 Task: Sort the properties by price.
Action: Mouse moved to (341, 350)
Screenshot: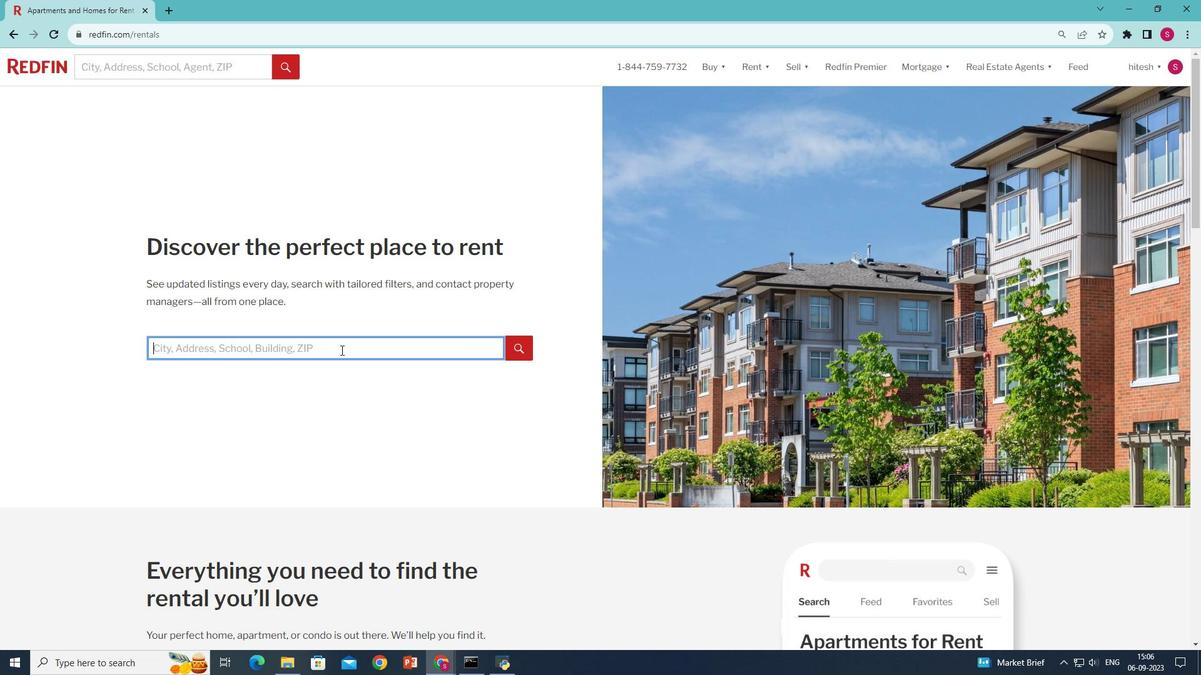 
Action: Mouse pressed left at (341, 350)
Screenshot: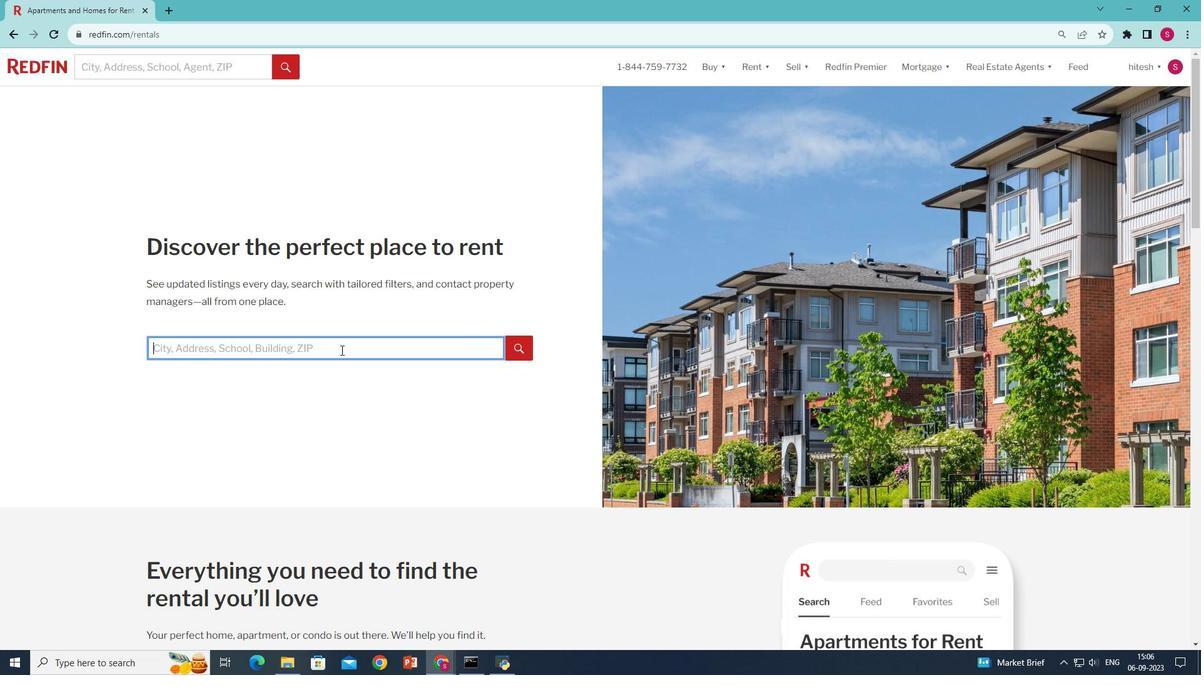 
Action: Key pressed <Key.shift><Key.shift><Key.shift><Key.shift><Key.shift><Key.shift><Key.shift><Key.shift><Key.shift><Key.shift><Key.shift><Key.shift><Key.shift><Key.shift><Key.shift><Key.shift>NE<Key.backspace>ew<Key.space><Key.shift><Key.shift><Key.shift>York,<Key.caps_lock>NY,USA<Key.enter>
Screenshot: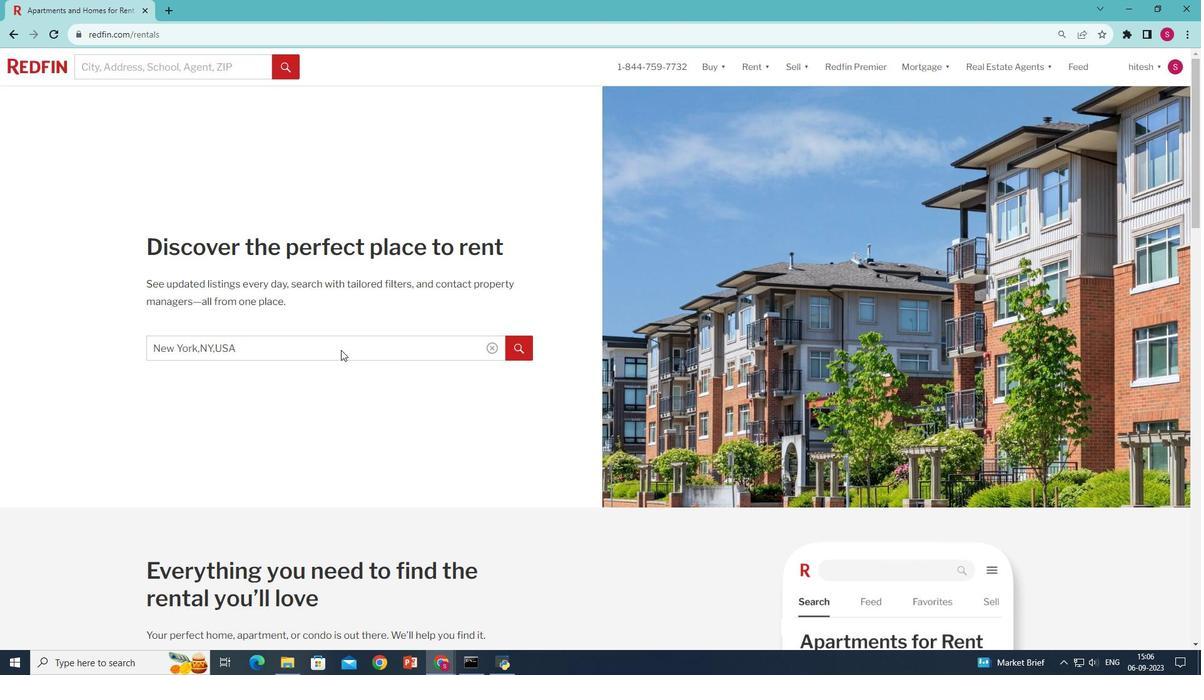 
Action: Mouse moved to (232, 185)
Screenshot: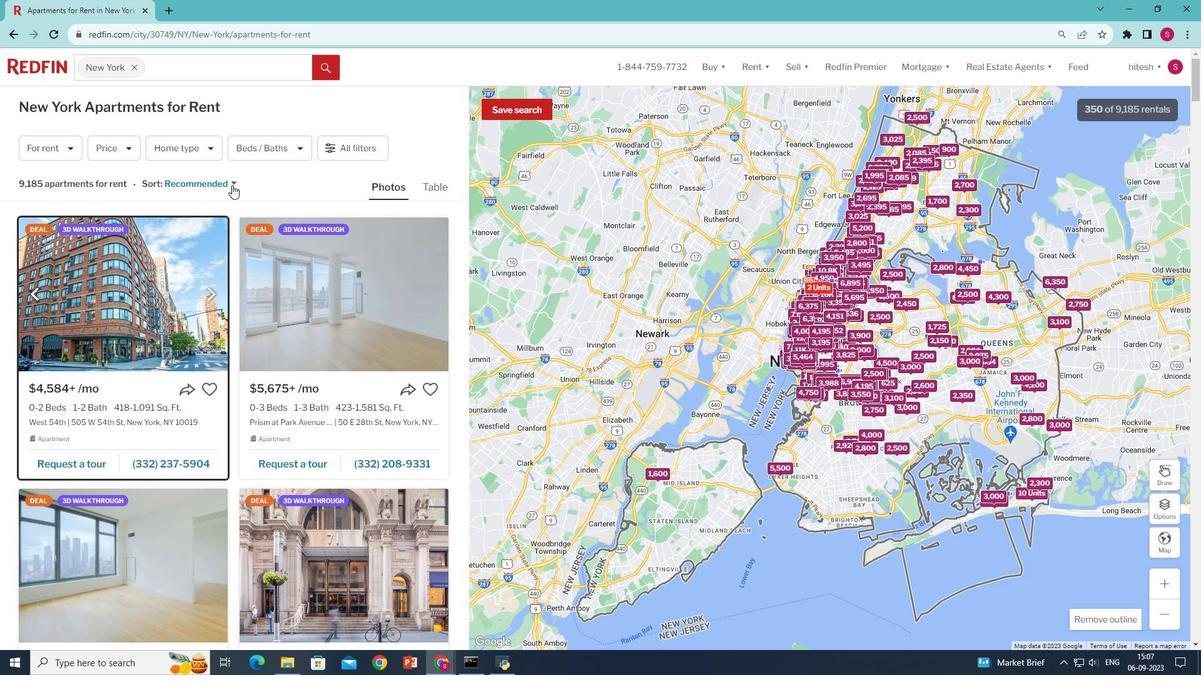 
Action: Mouse pressed left at (232, 185)
Screenshot: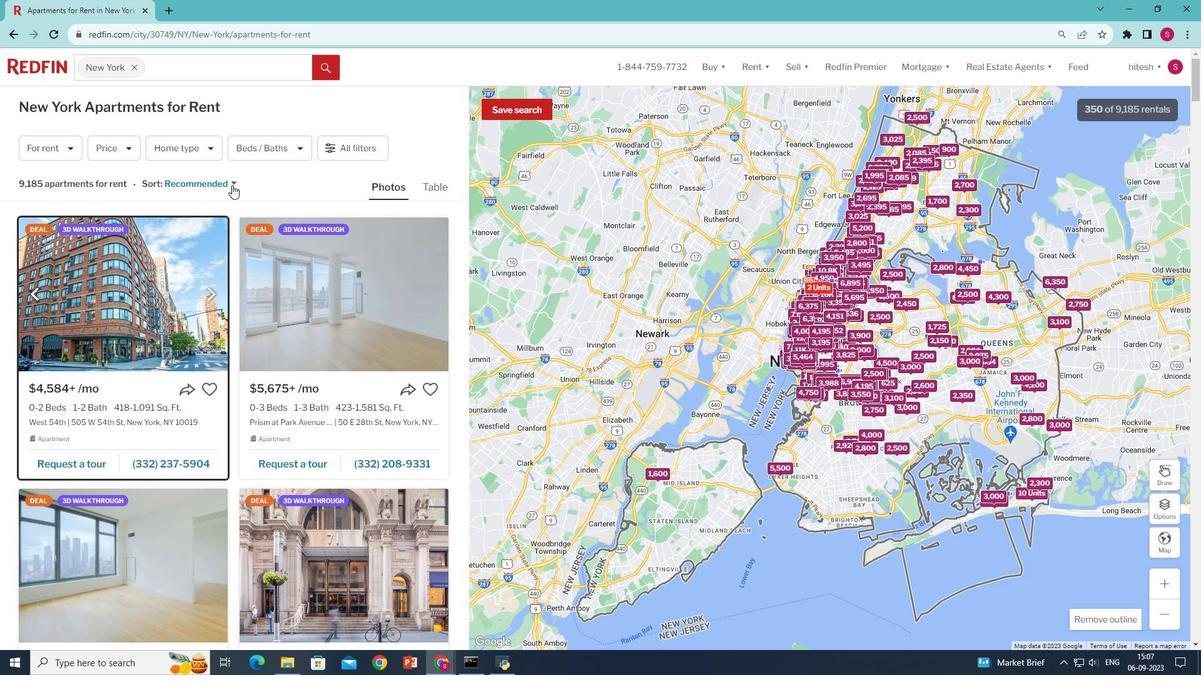 
Action: Mouse moved to (185, 266)
Screenshot: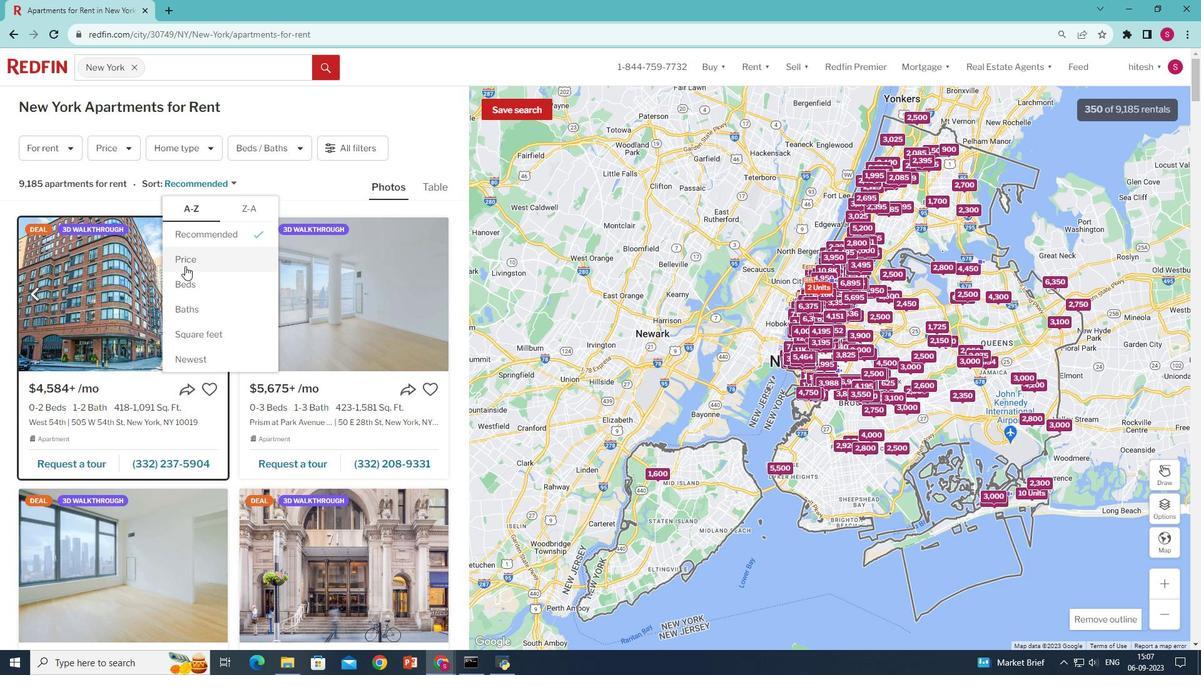 
Action: Mouse pressed left at (185, 266)
Screenshot: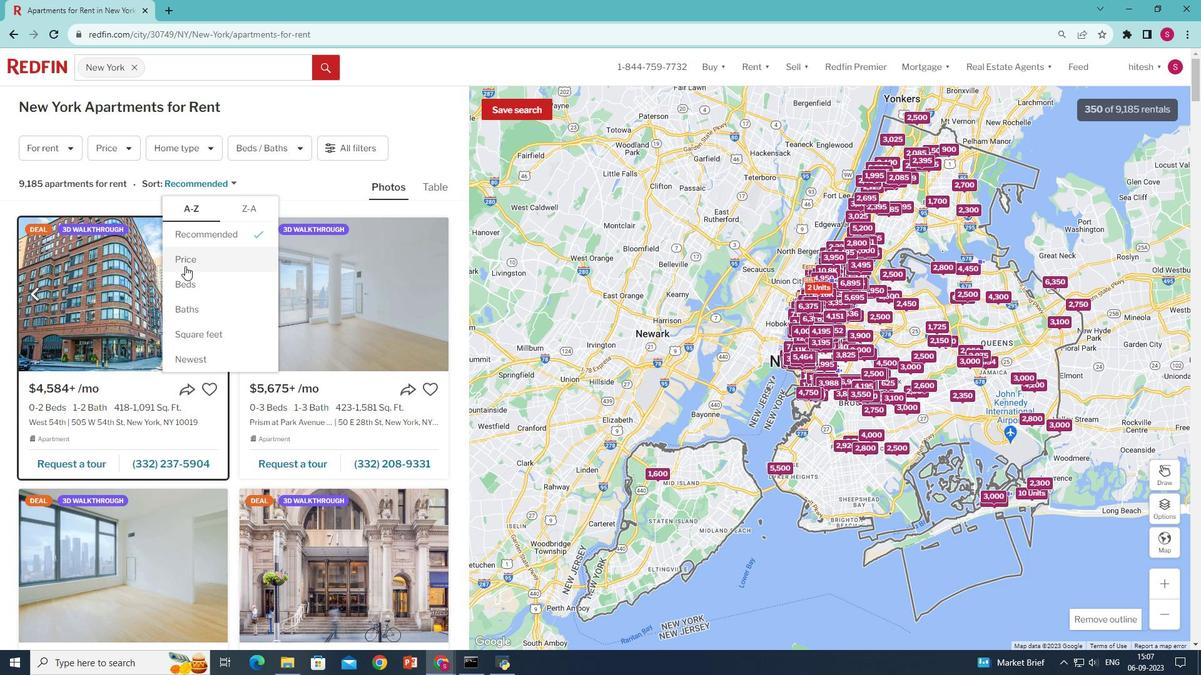 
Action: Mouse scrolled (185, 265) with delta (0, 0)
Screenshot: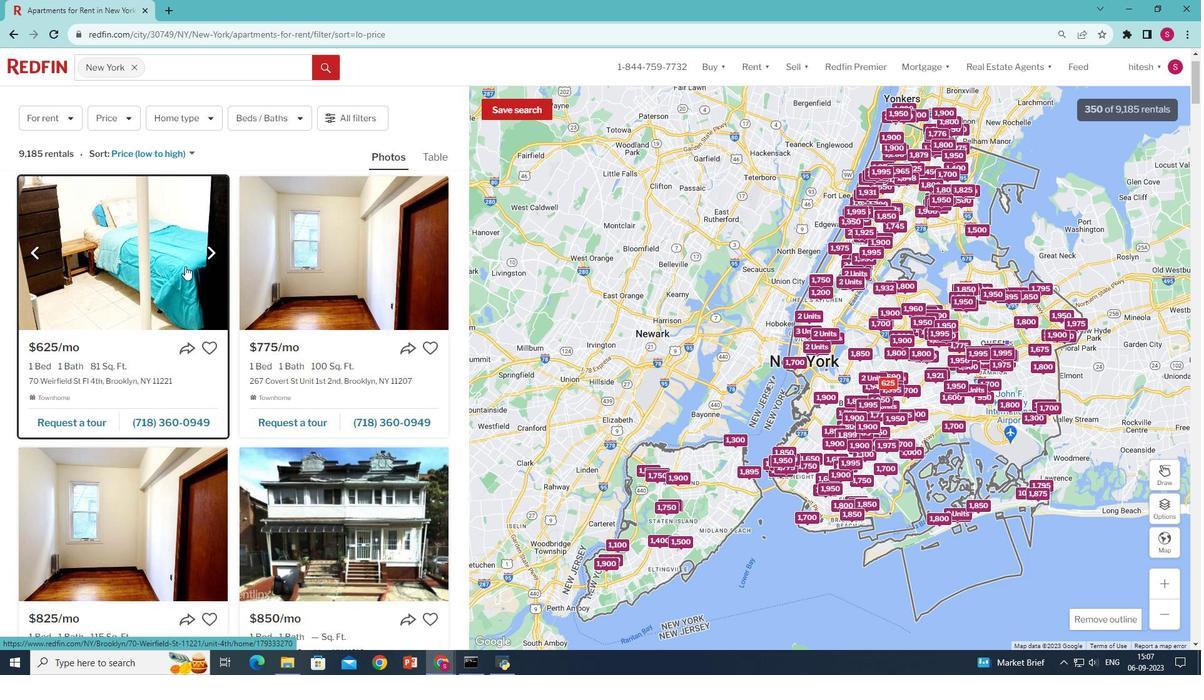 
Action: Mouse scrolled (185, 267) with delta (0, 0)
Screenshot: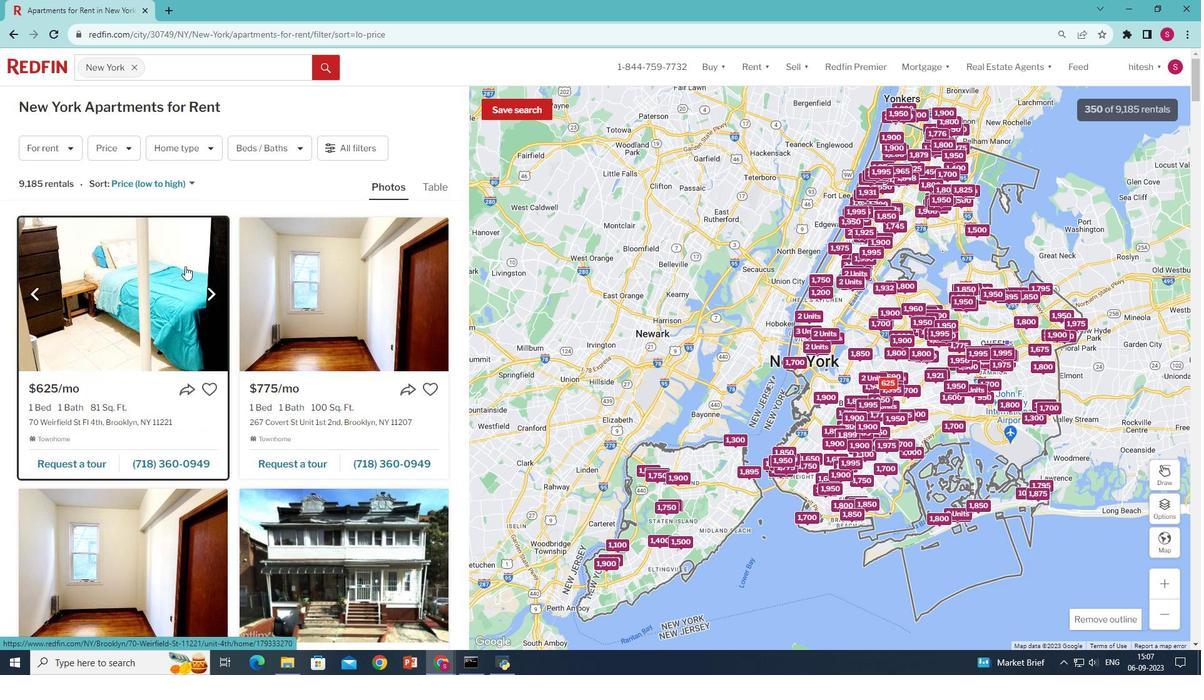 
